 Task: Add Sprouts Boneless Angus Beef New York Steak to the cart.
Action: Mouse moved to (15, 83)
Screenshot: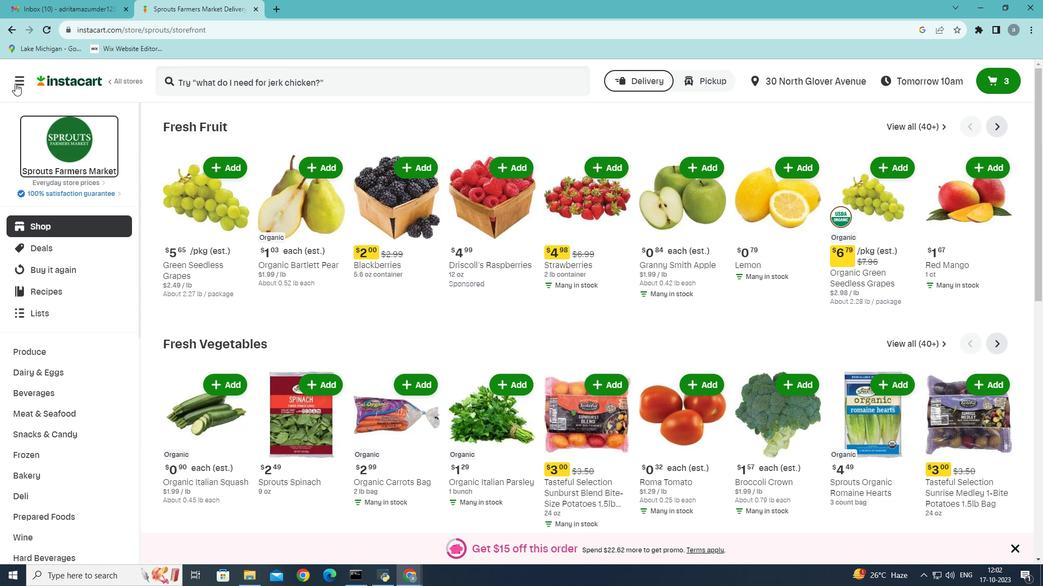 
Action: Mouse pressed left at (15, 83)
Screenshot: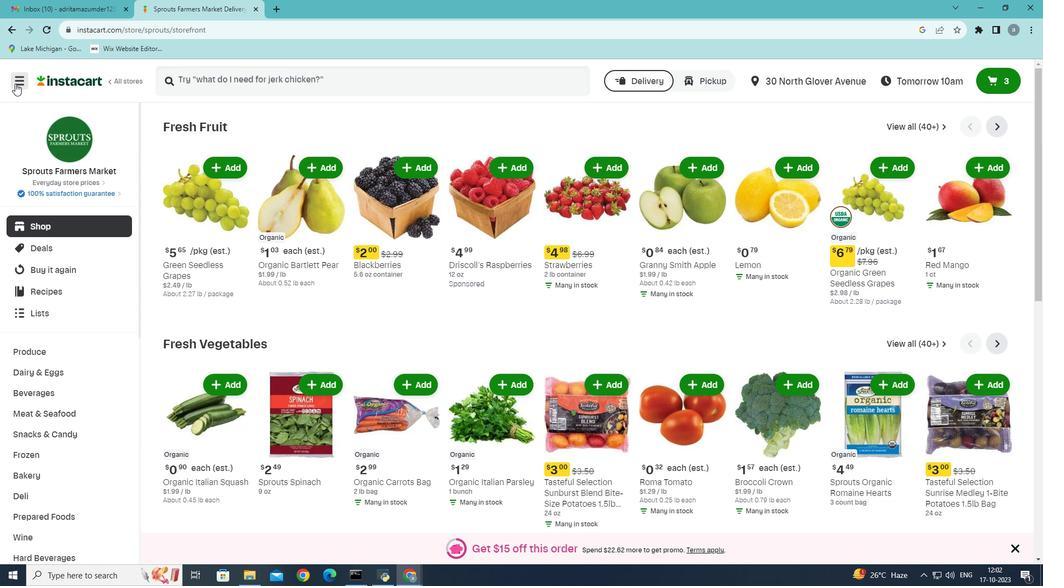 
Action: Mouse moved to (59, 316)
Screenshot: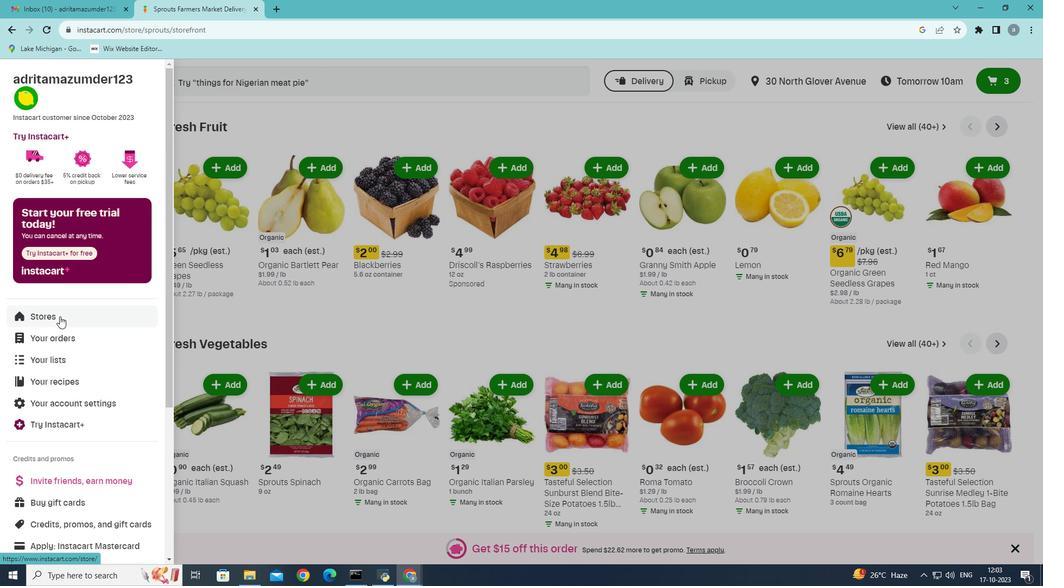
Action: Mouse pressed left at (59, 316)
Screenshot: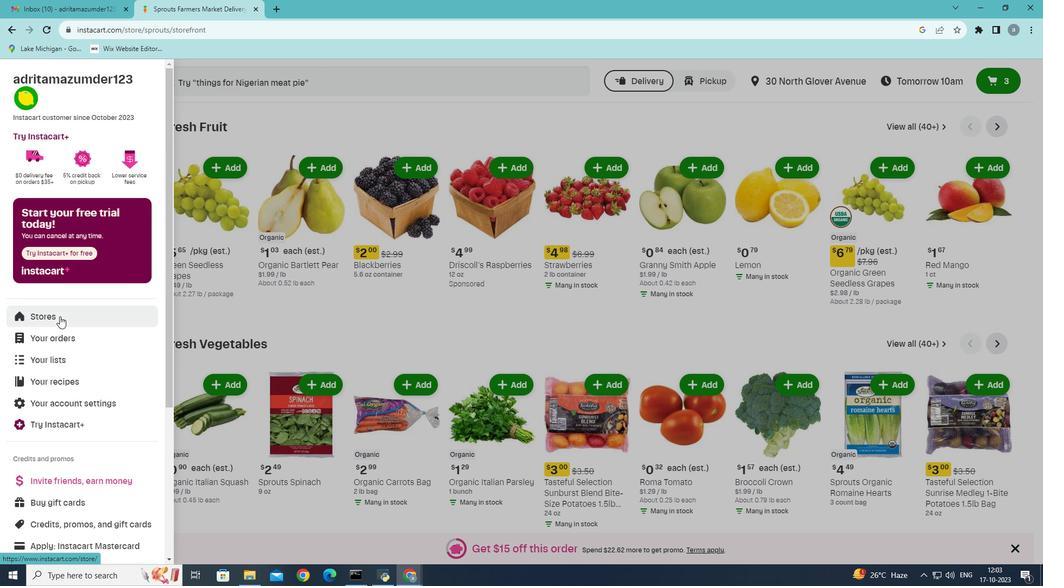 
Action: Mouse moved to (268, 120)
Screenshot: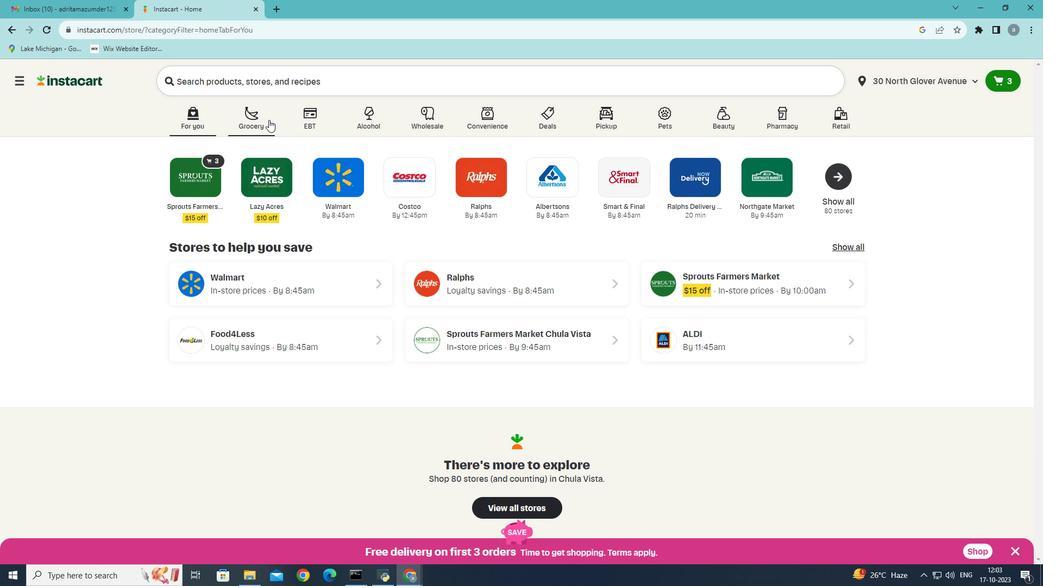 
Action: Mouse pressed left at (268, 120)
Screenshot: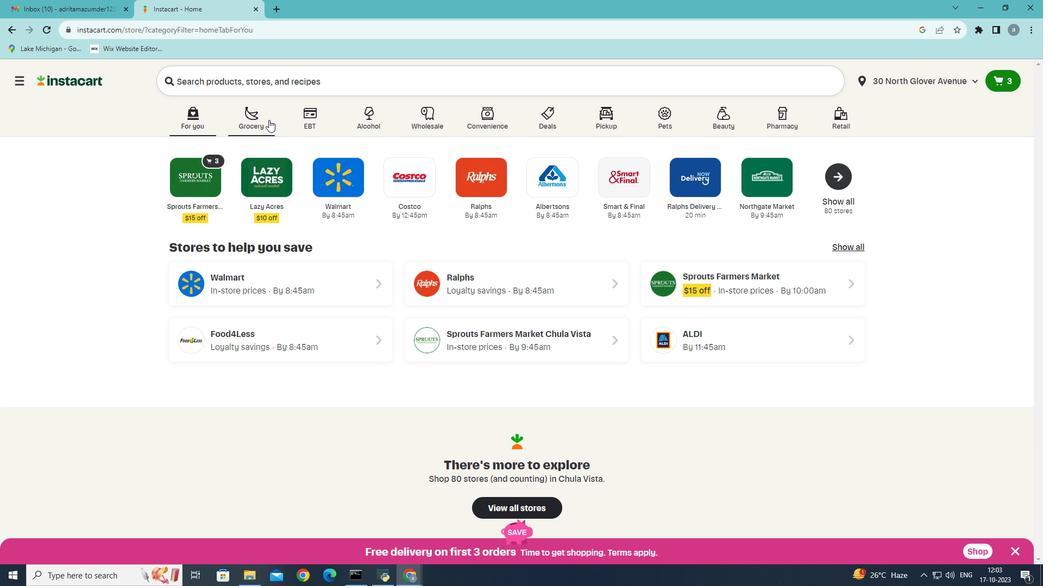 
Action: Mouse moved to (284, 174)
Screenshot: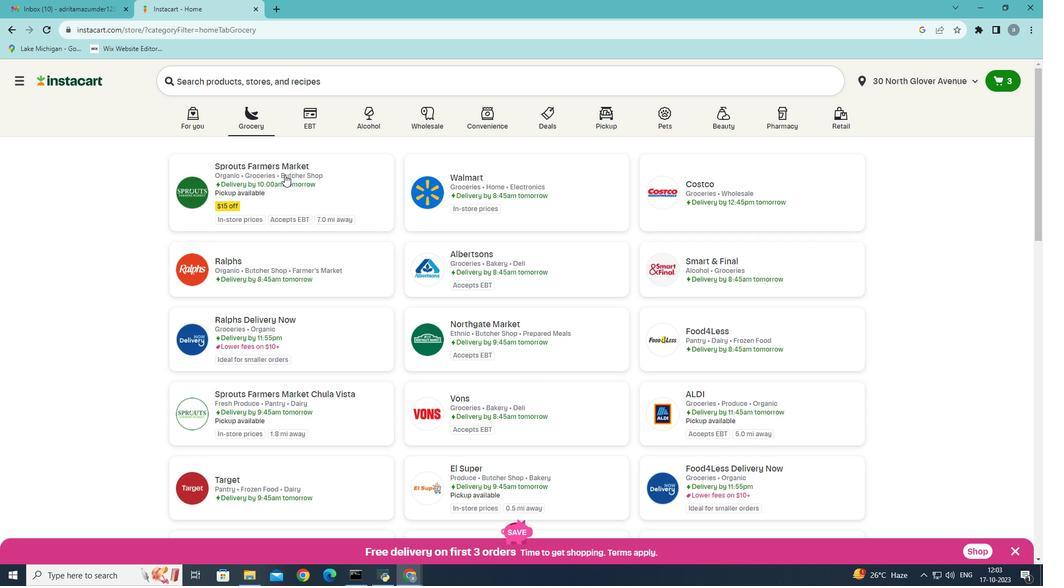 
Action: Mouse pressed left at (284, 174)
Screenshot: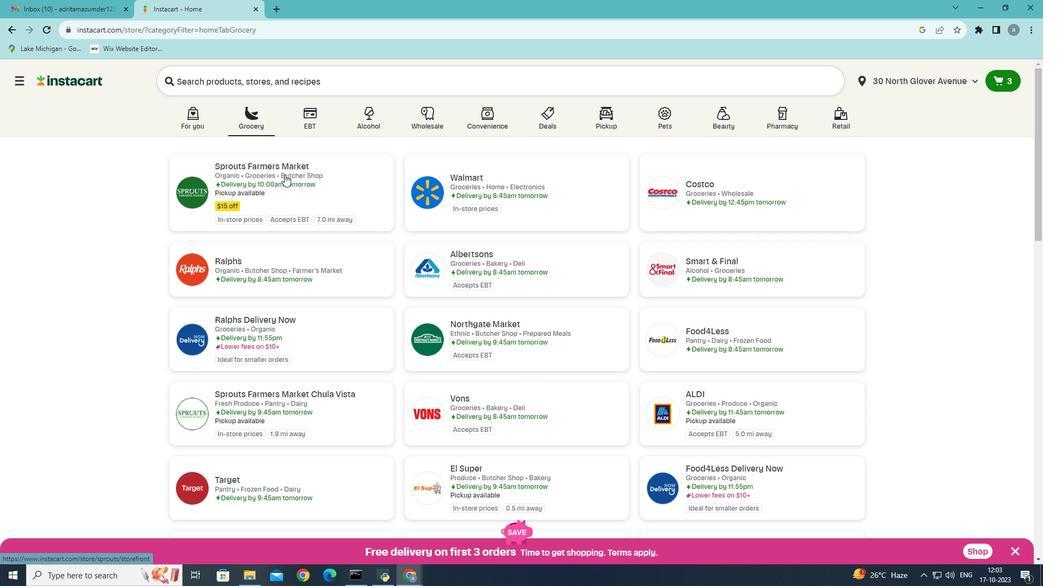 
Action: Mouse moved to (59, 408)
Screenshot: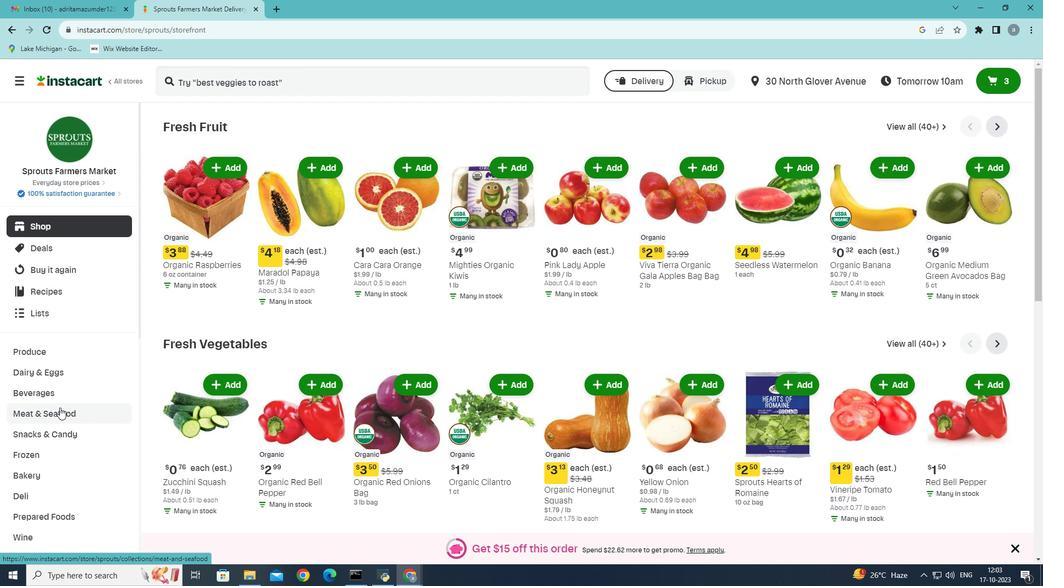 
Action: Mouse pressed left at (59, 408)
Screenshot: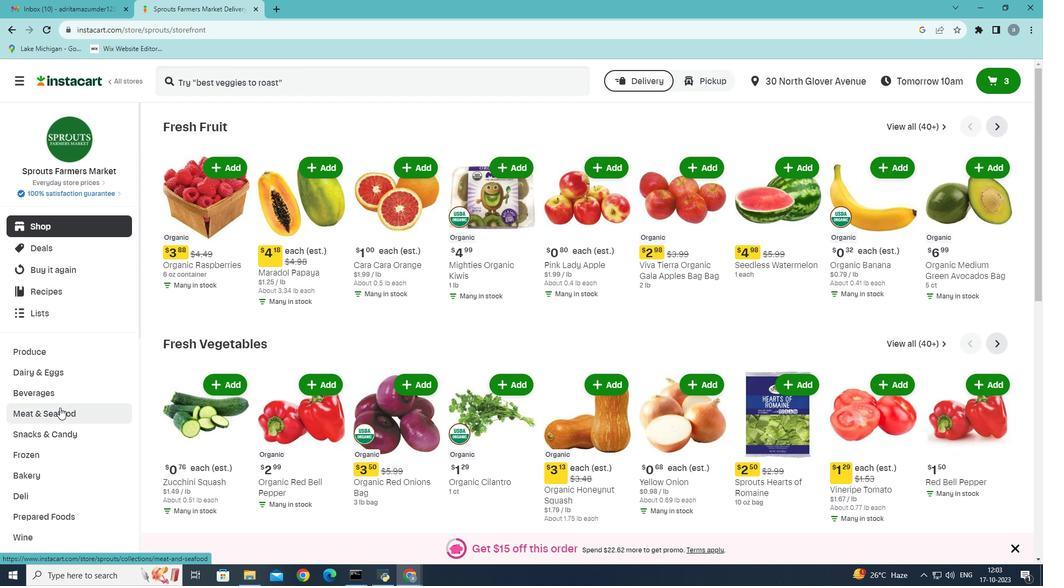 
Action: Mouse moved to (317, 157)
Screenshot: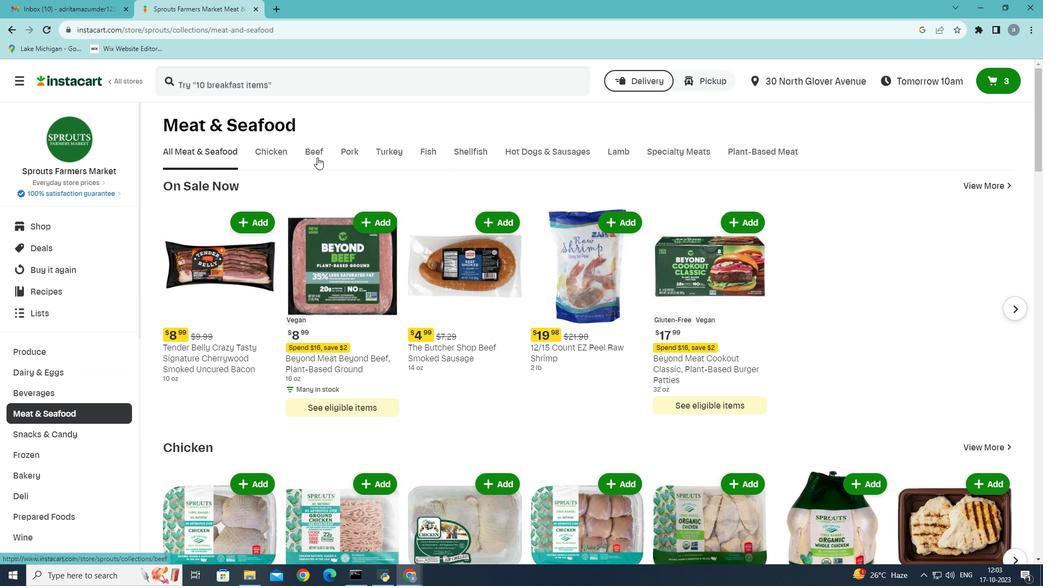 
Action: Mouse pressed left at (317, 157)
Screenshot: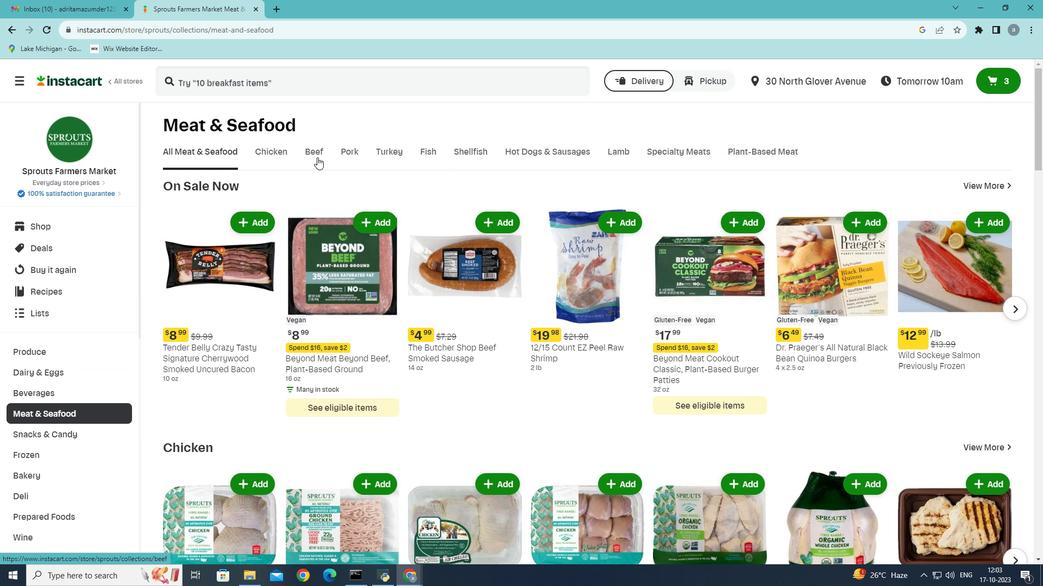 
Action: Mouse moved to (381, 195)
Screenshot: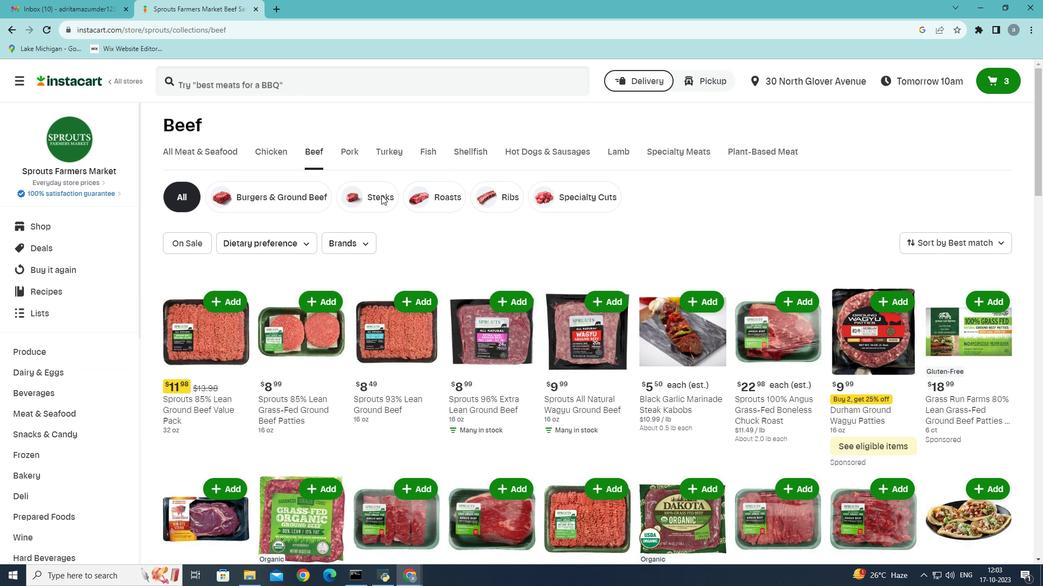 
Action: Mouse pressed left at (381, 195)
Screenshot: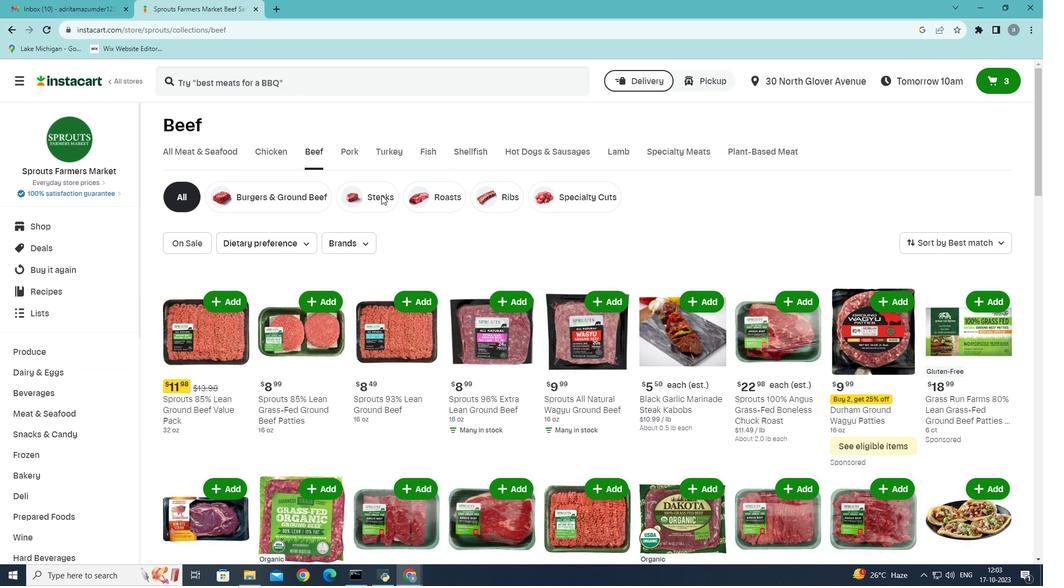 
Action: Mouse moved to (758, 447)
Screenshot: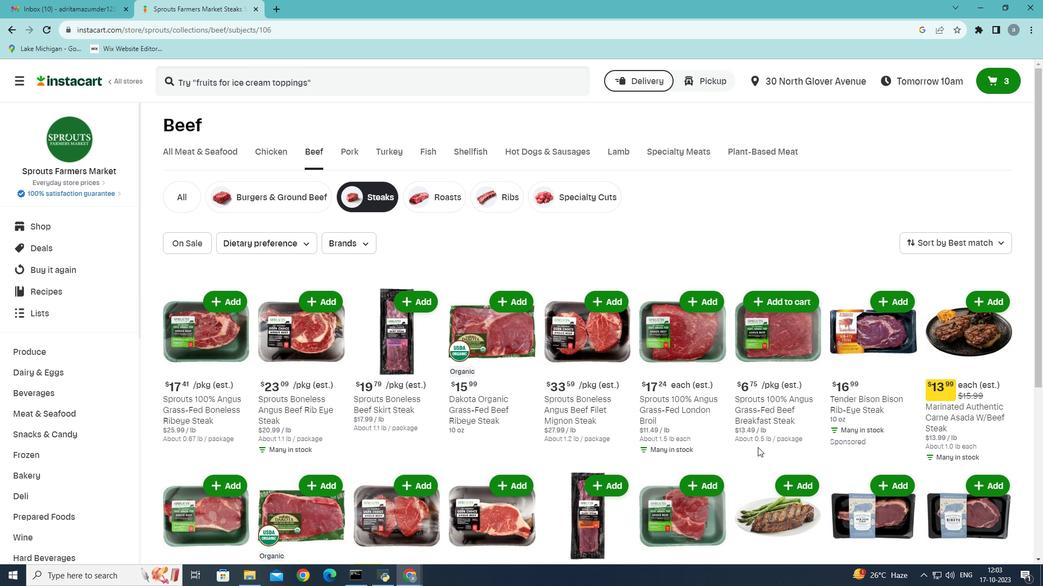 
Action: Mouse scrolled (758, 447) with delta (0, 0)
Screenshot: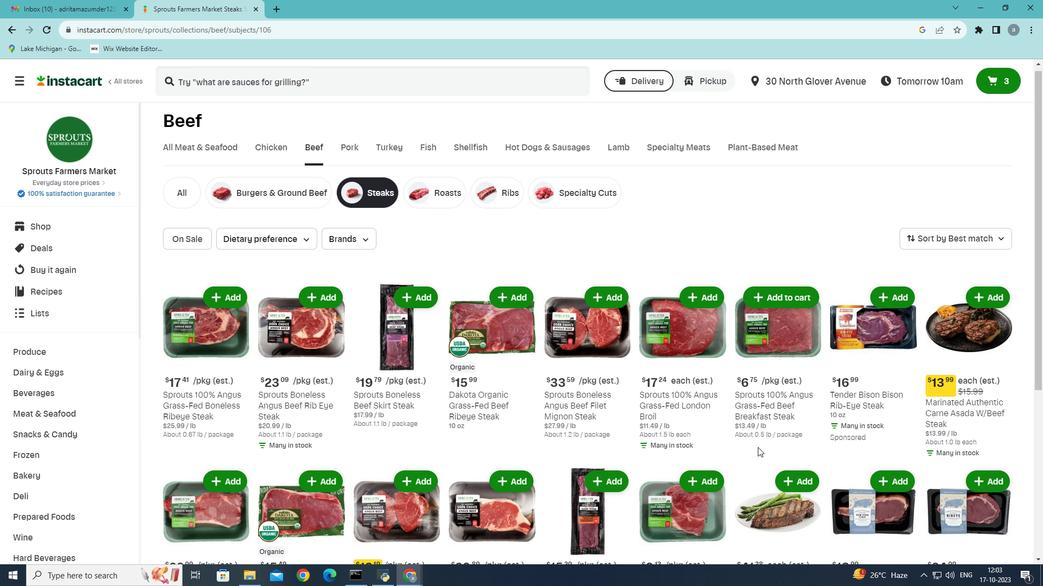 
Action: Mouse scrolled (758, 447) with delta (0, 0)
Screenshot: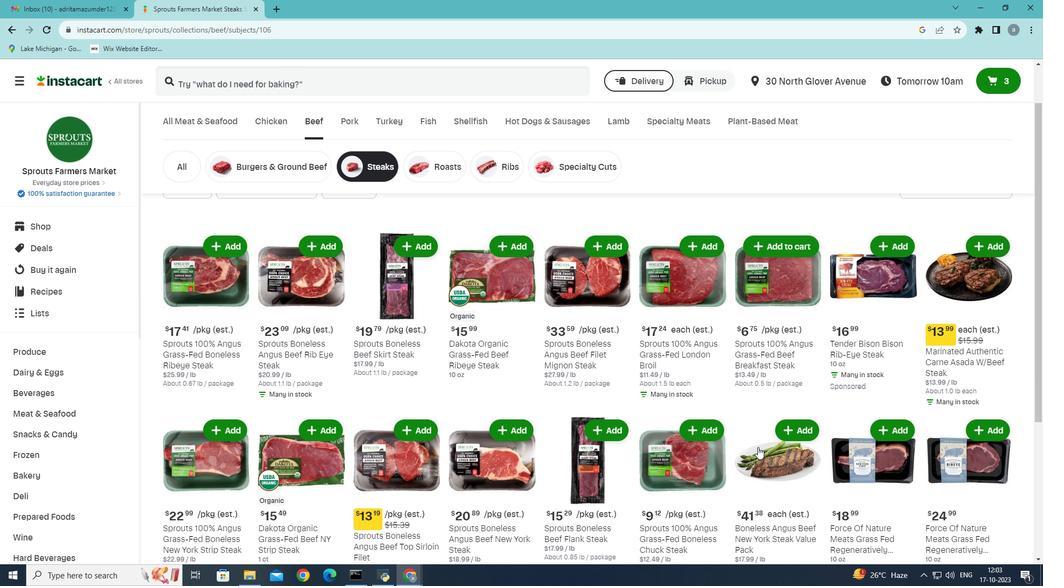 
Action: Mouse scrolled (758, 447) with delta (0, 0)
Screenshot: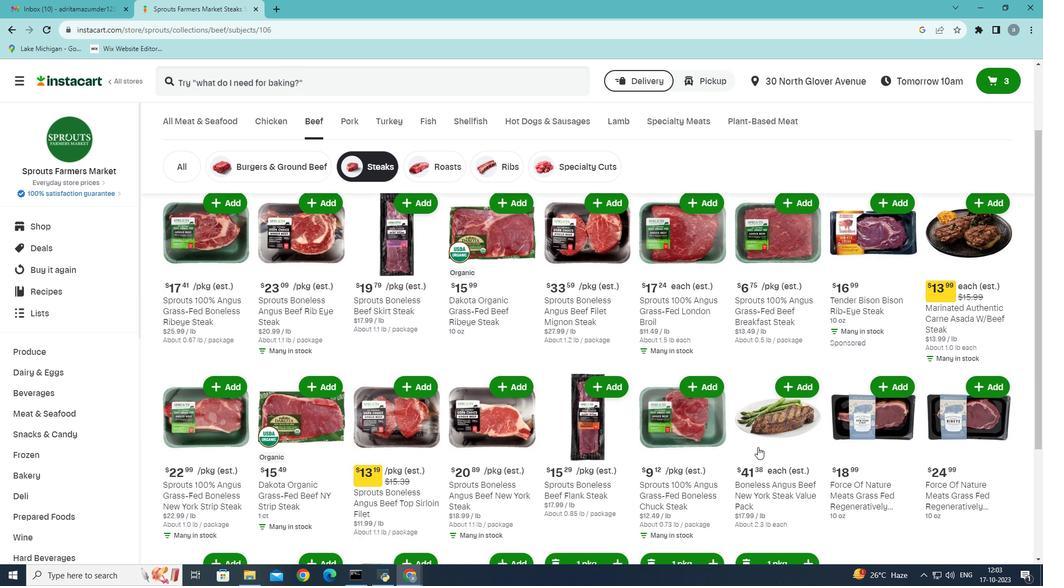 
Action: Mouse moved to (503, 321)
Screenshot: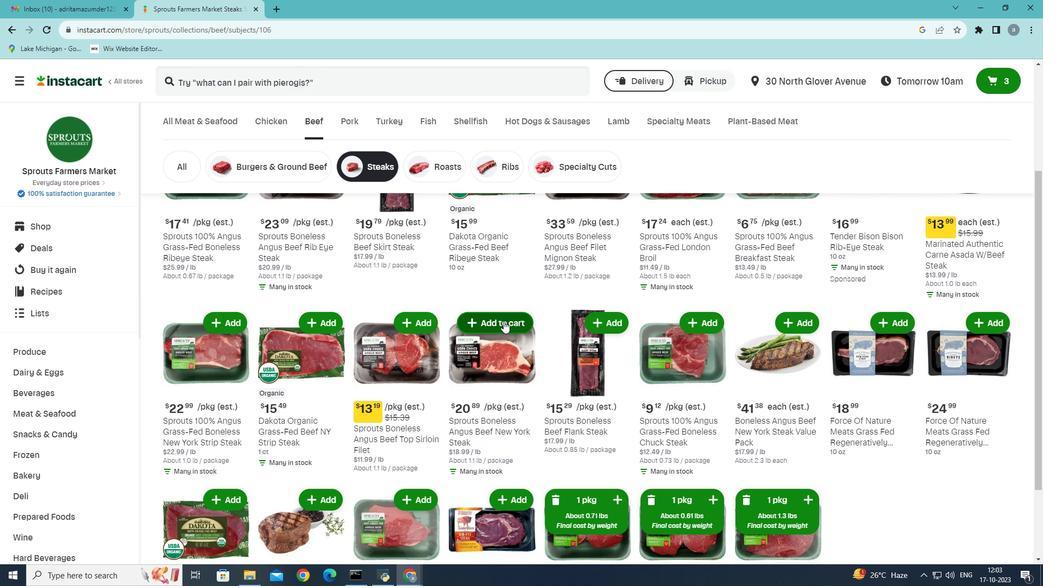 
Action: Mouse pressed left at (503, 321)
Screenshot: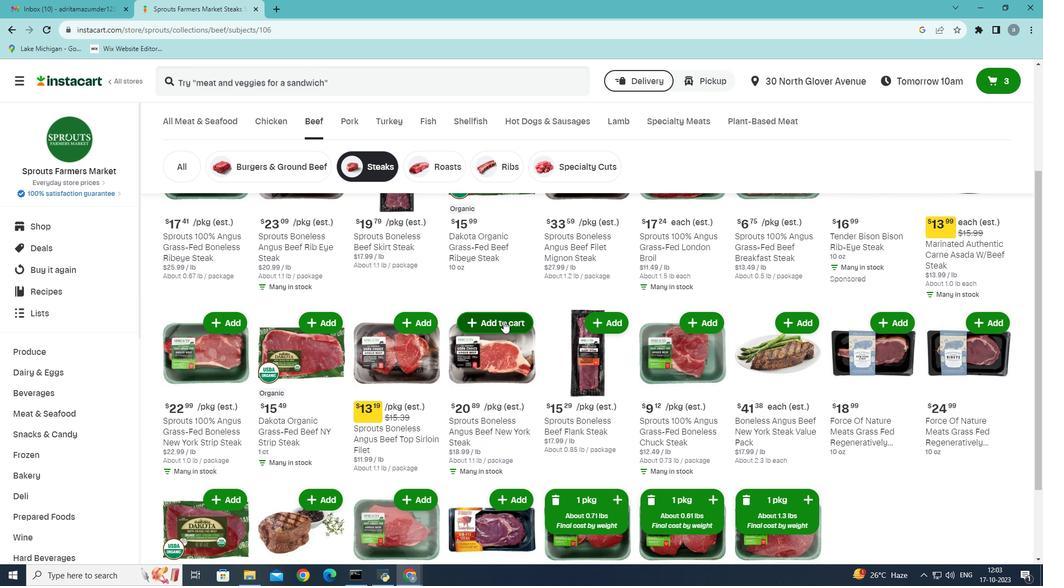 
Action: Mouse moved to (537, 325)
Screenshot: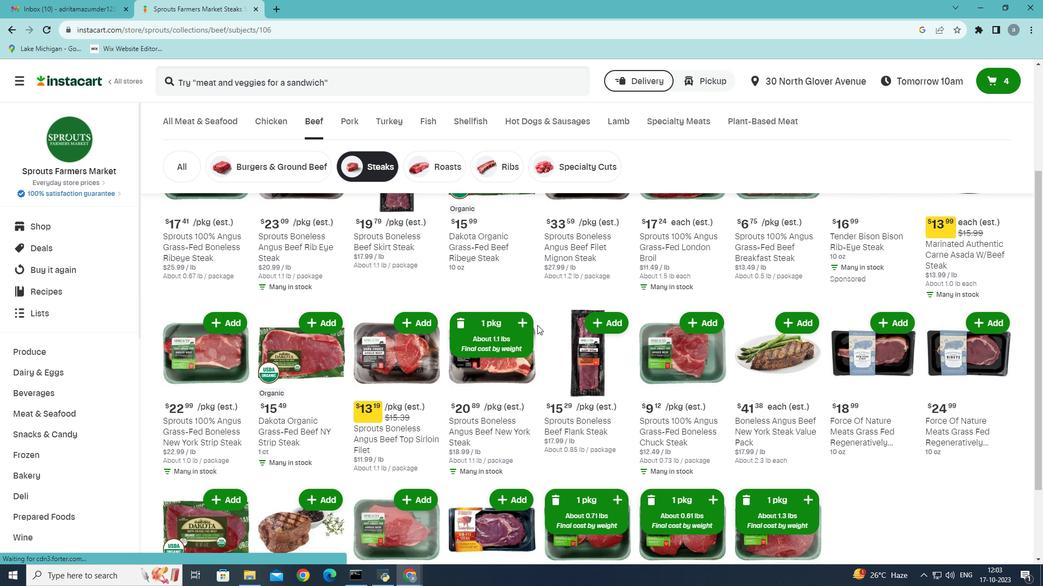 
